 Task: Look for properties where free parking is allowed.
Action: Mouse moved to (891, 112)
Screenshot: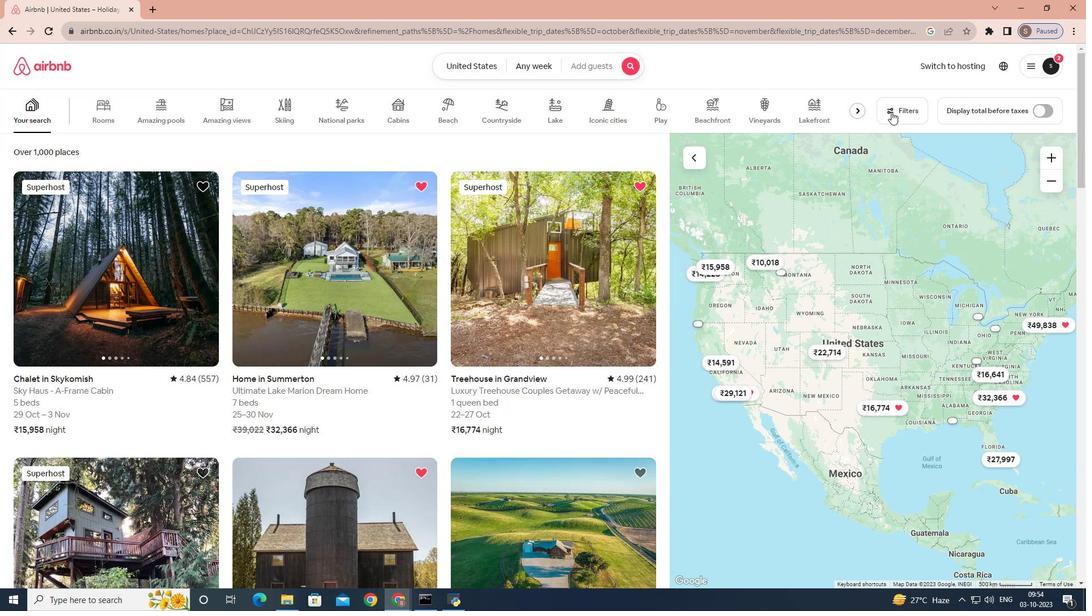 
Action: Mouse pressed left at (891, 112)
Screenshot: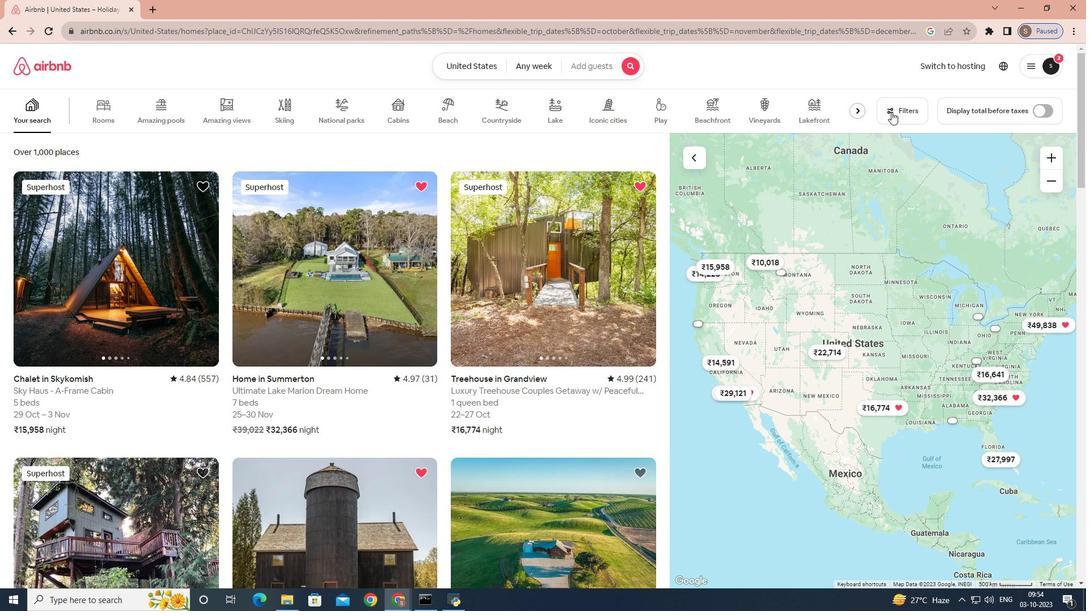 
Action: Mouse moved to (700, 179)
Screenshot: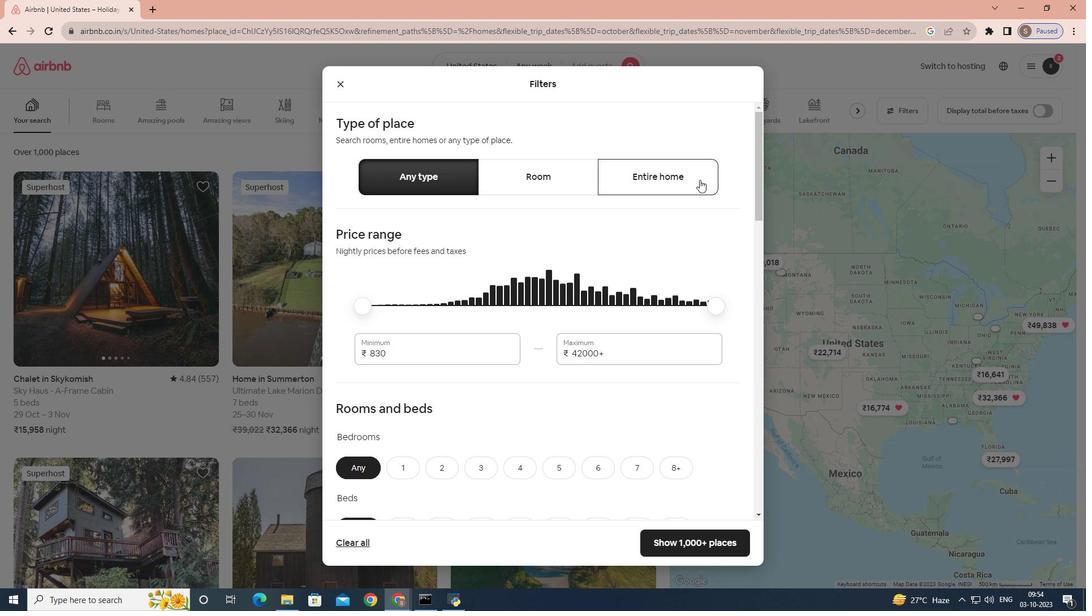 
Action: Mouse pressed left at (700, 179)
Screenshot: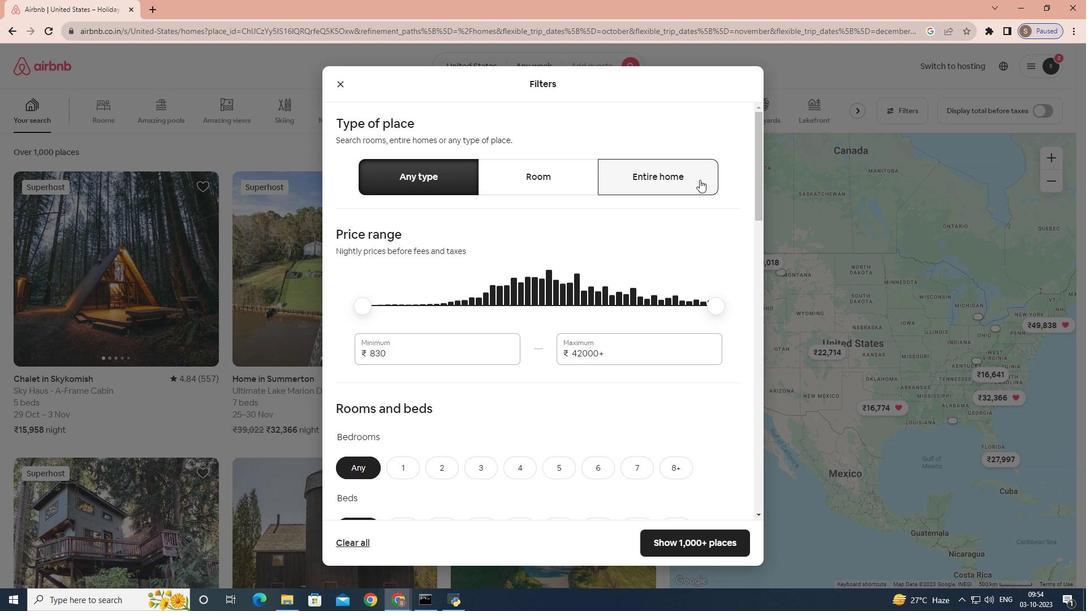 
Action: Mouse moved to (556, 252)
Screenshot: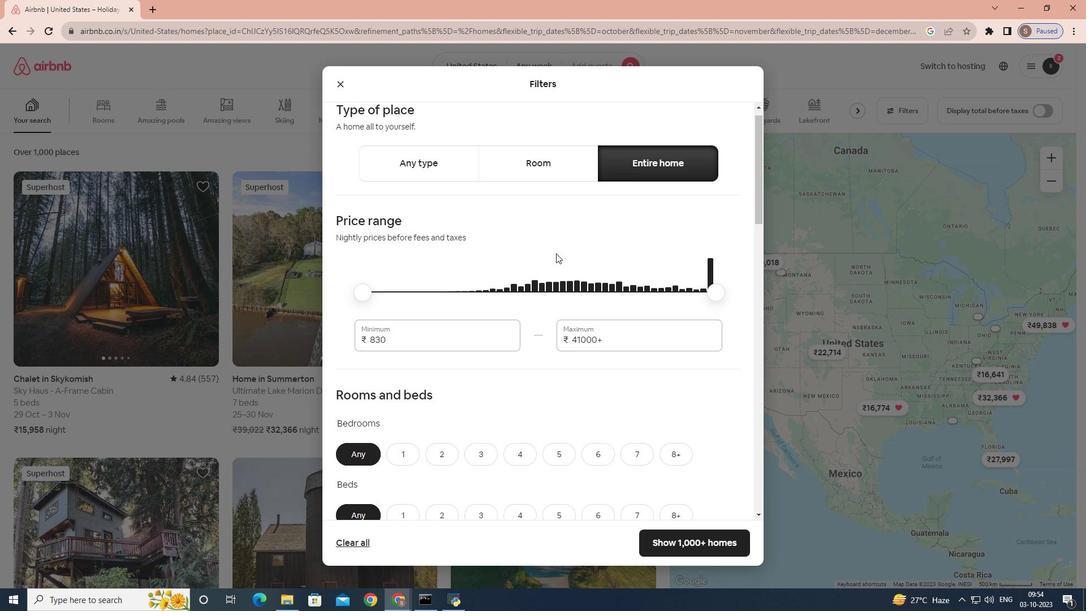 
Action: Mouse scrolled (556, 252) with delta (0, 0)
Screenshot: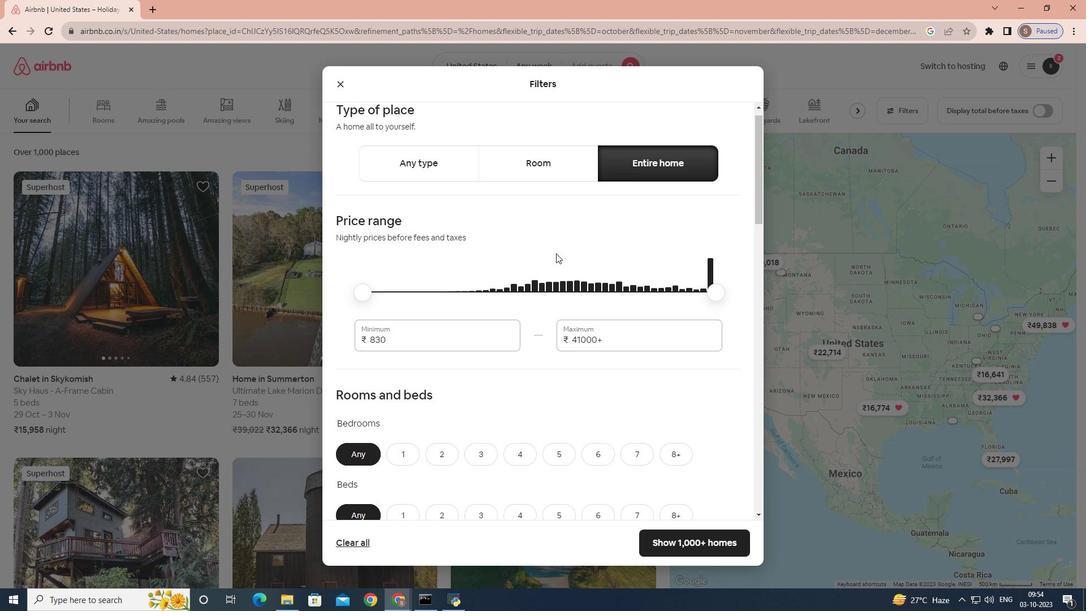 
Action: Mouse scrolled (556, 252) with delta (0, 0)
Screenshot: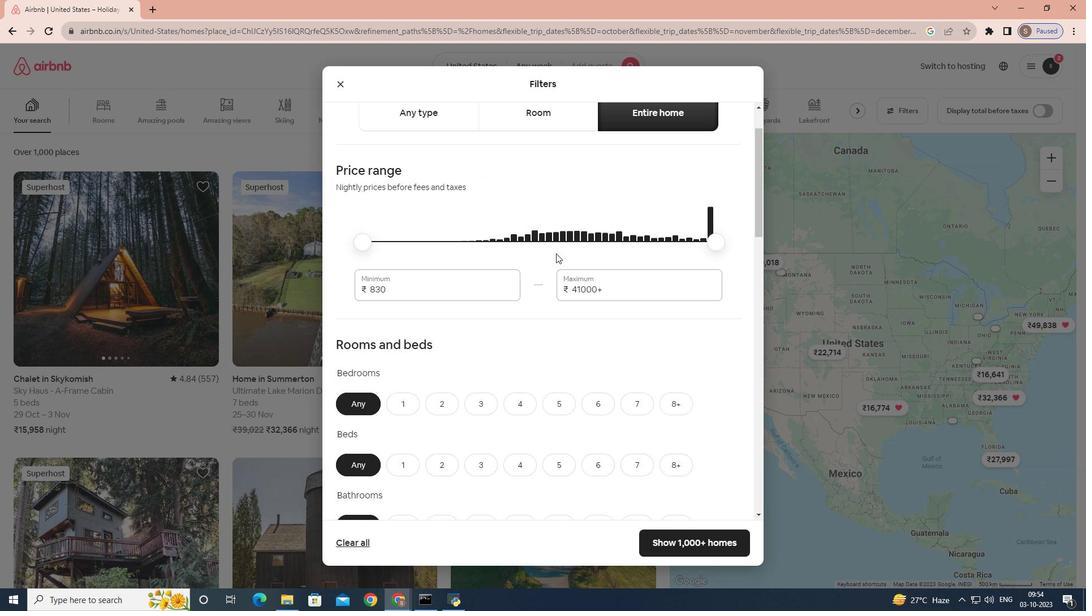 
Action: Mouse scrolled (556, 252) with delta (0, 0)
Screenshot: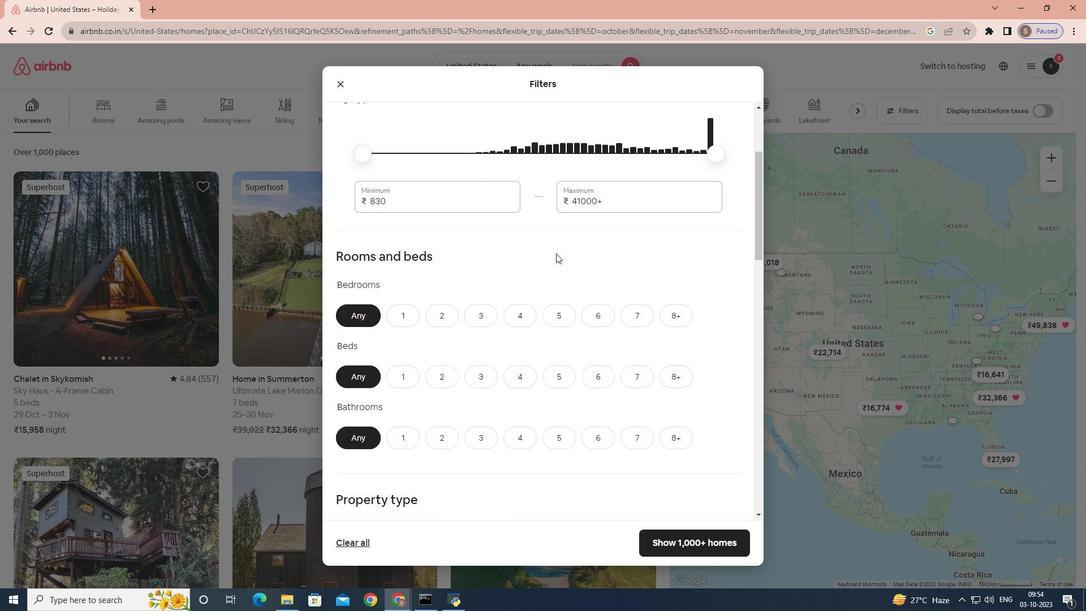 
Action: Mouse moved to (556, 253)
Screenshot: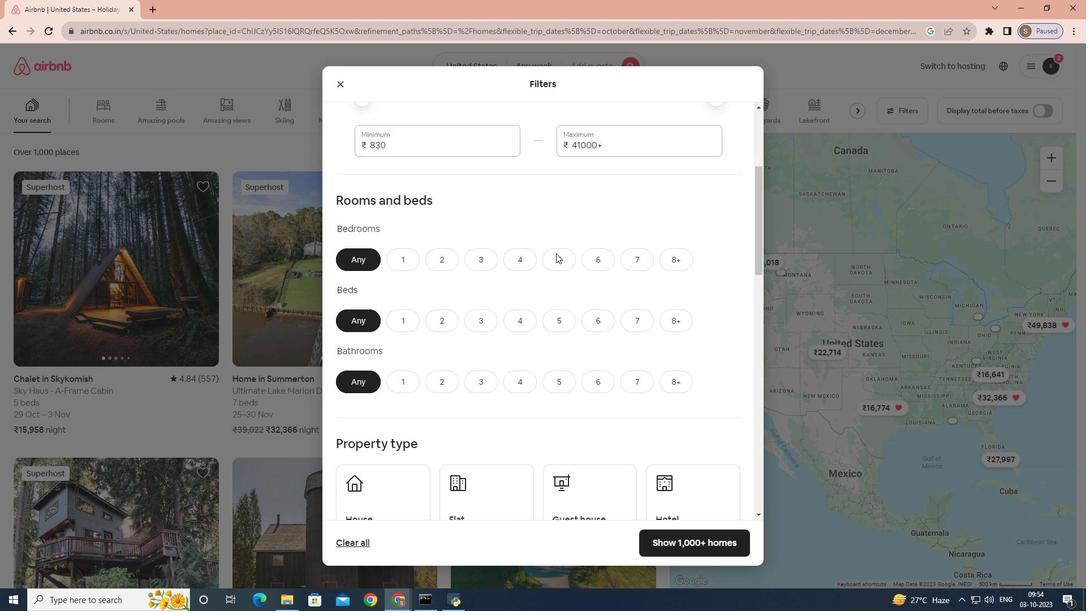 
Action: Mouse scrolled (556, 252) with delta (0, 0)
Screenshot: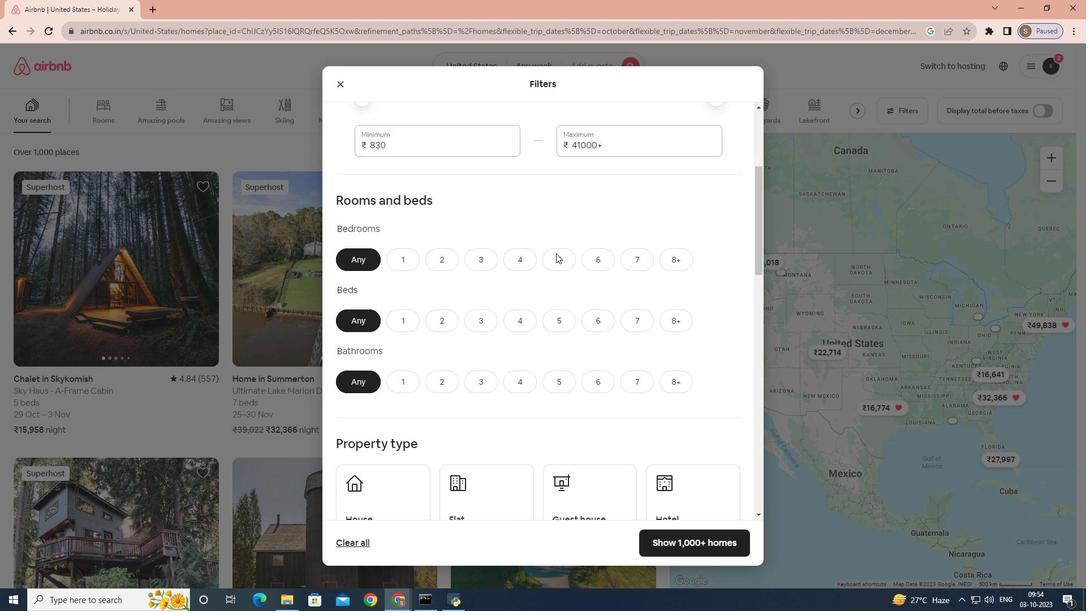 
Action: Mouse scrolled (556, 252) with delta (0, 0)
Screenshot: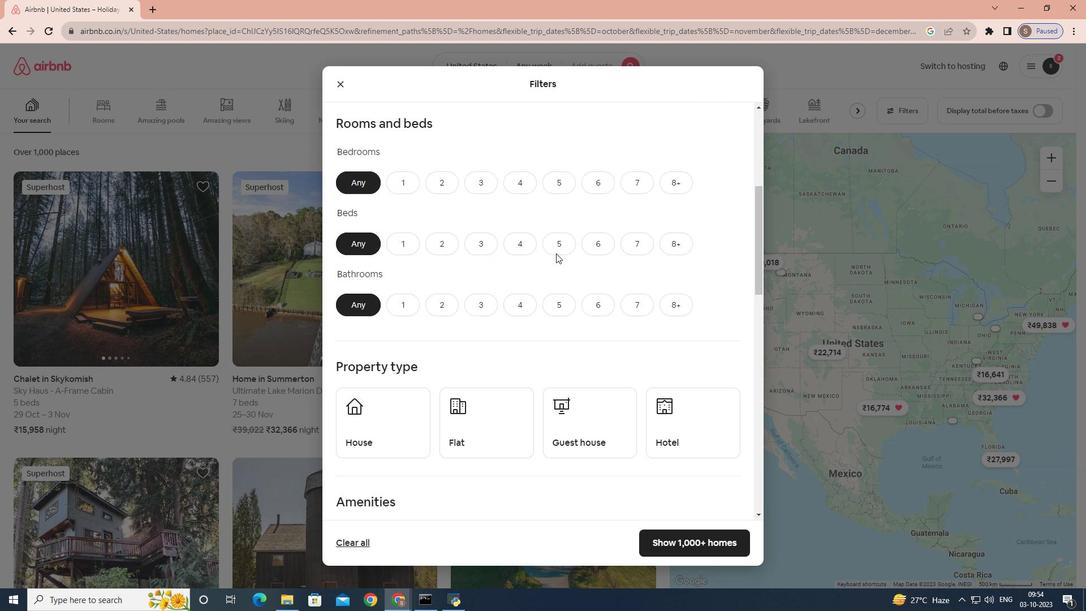 
Action: Mouse scrolled (556, 252) with delta (0, 0)
Screenshot: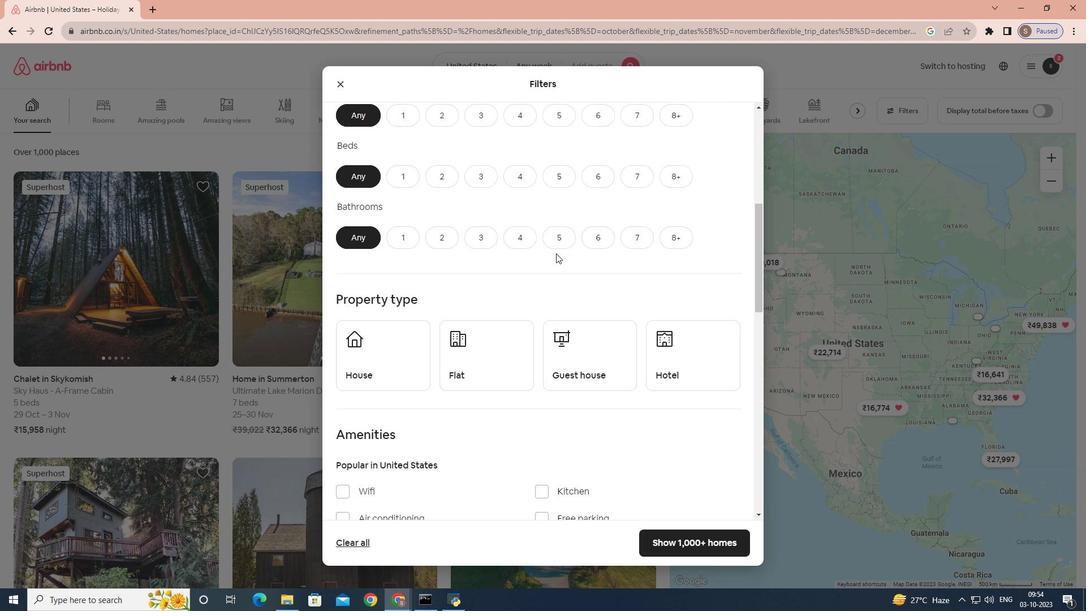
Action: Mouse scrolled (556, 252) with delta (0, 0)
Screenshot: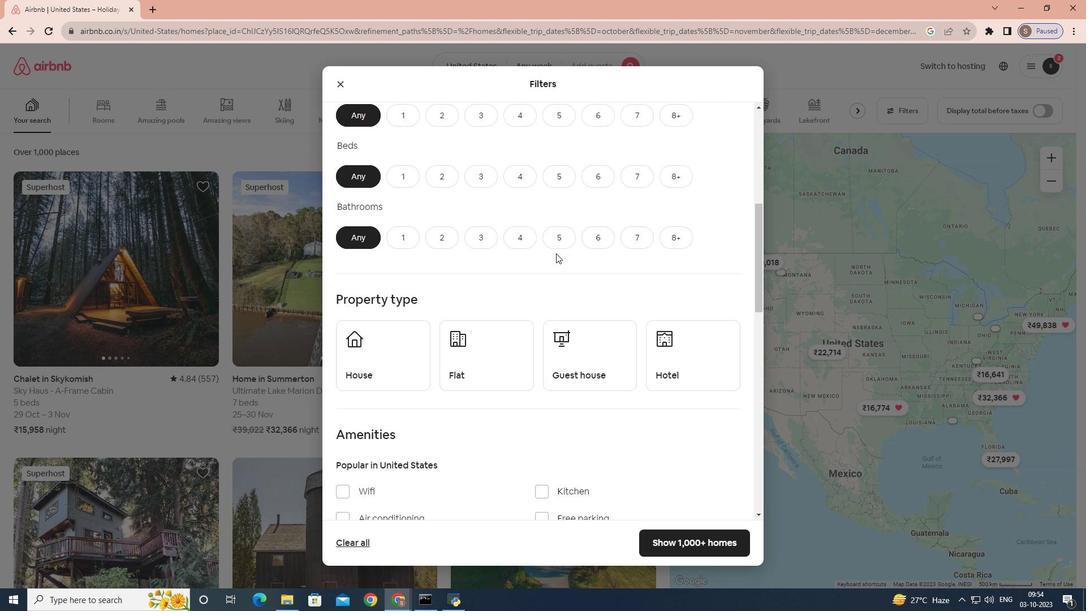 
Action: Mouse scrolled (556, 252) with delta (0, 0)
Screenshot: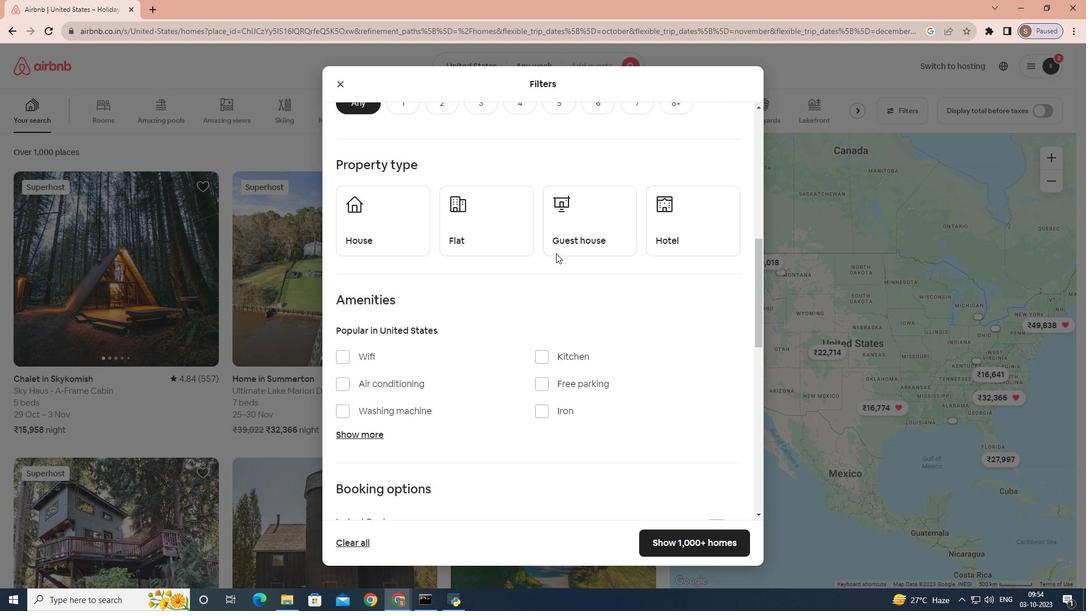 
Action: Mouse scrolled (556, 252) with delta (0, 0)
Screenshot: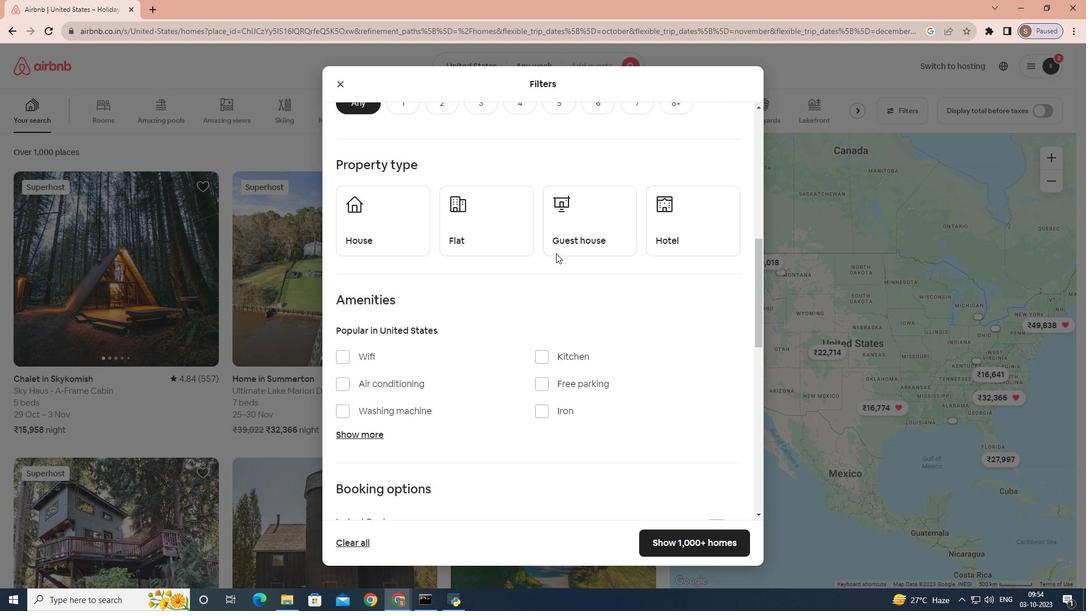 
Action: Mouse scrolled (556, 252) with delta (0, 0)
Screenshot: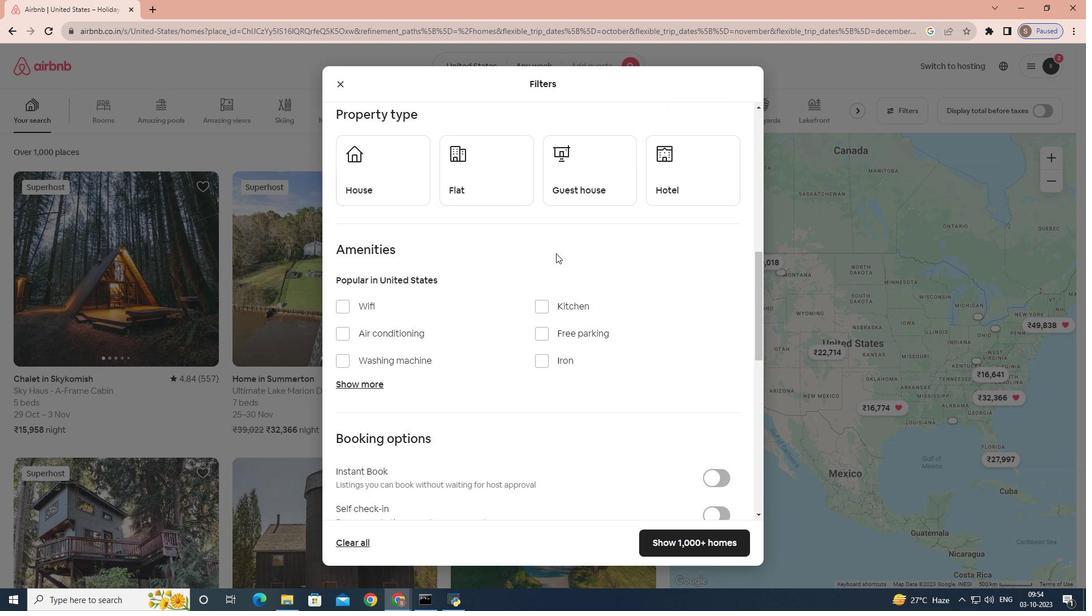 
Action: Mouse moved to (539, 307)
Screenshot: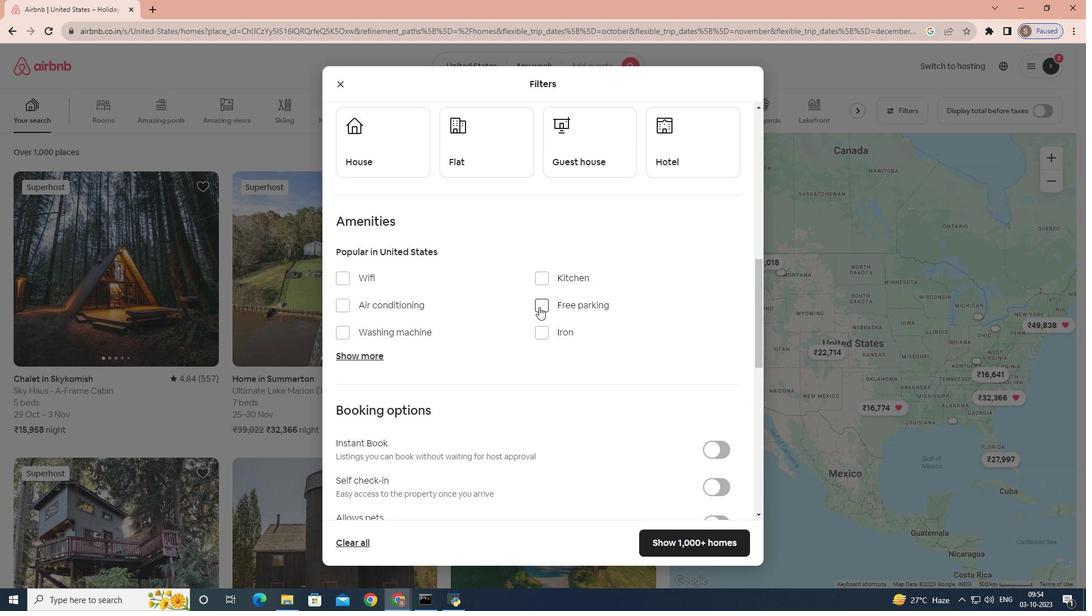 
Action: Mouse pressed left at (539, 307)
Screenshot: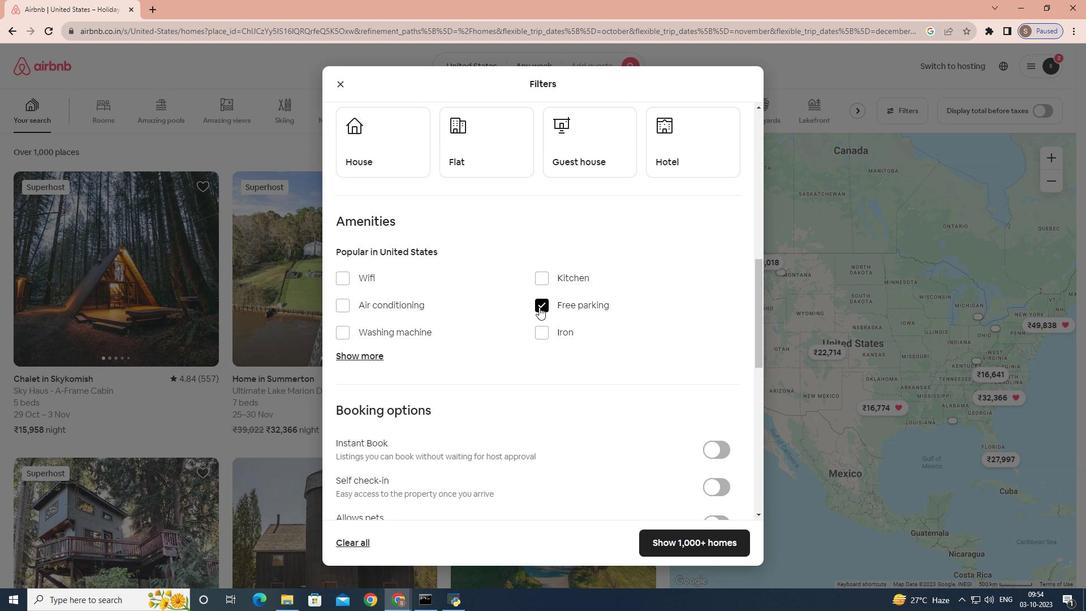 
Action: Mouse moved to (649, 534)
Screenshot: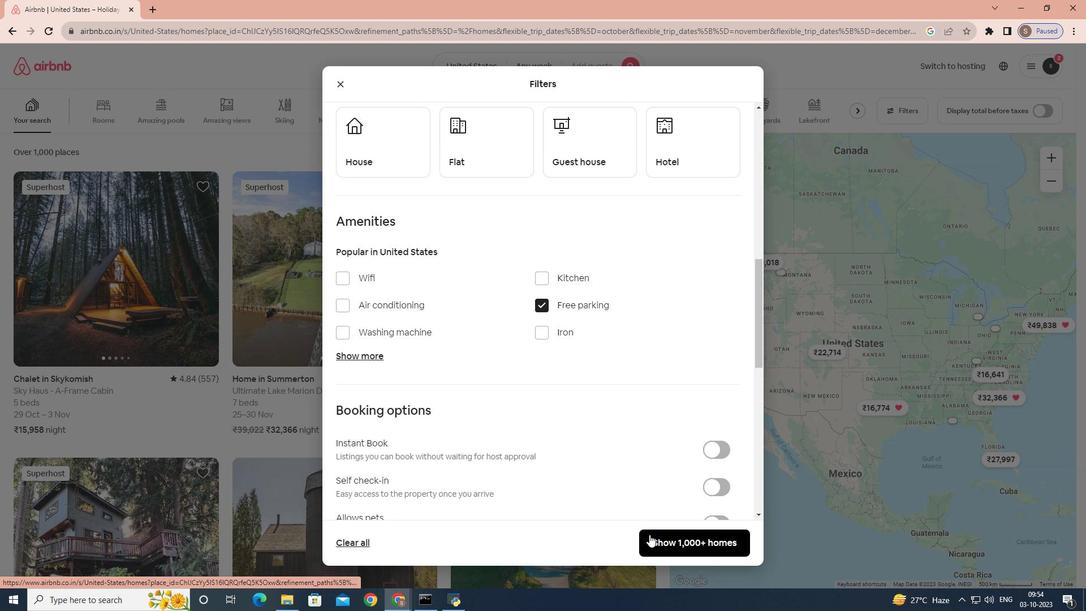 
Action: Mouse pressed left at (649, 534)
Screenshot: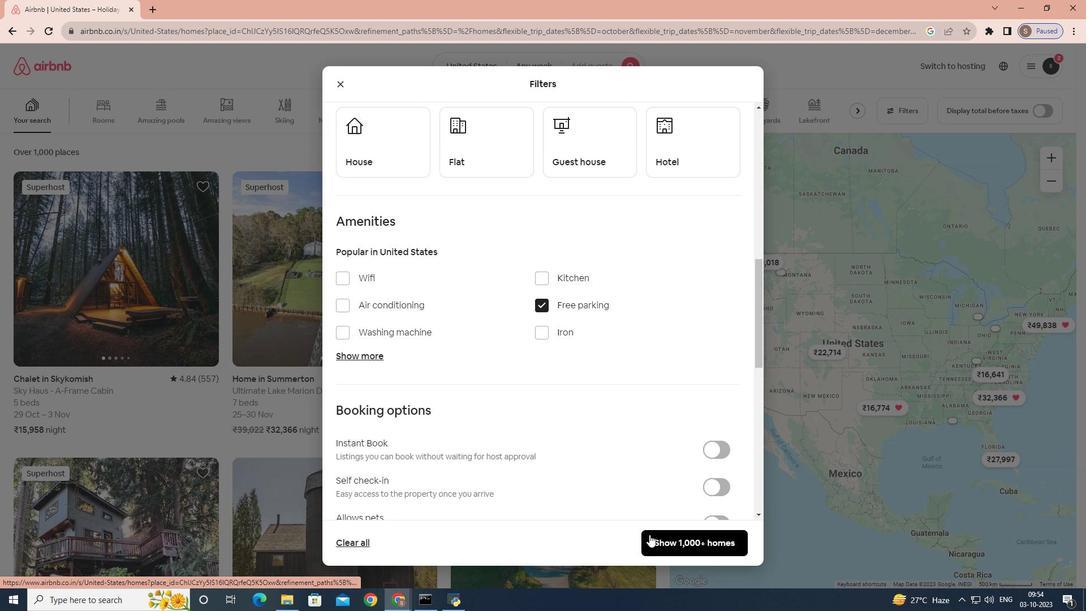 
Action: Mouse moved to (646, 534)
Screenshot: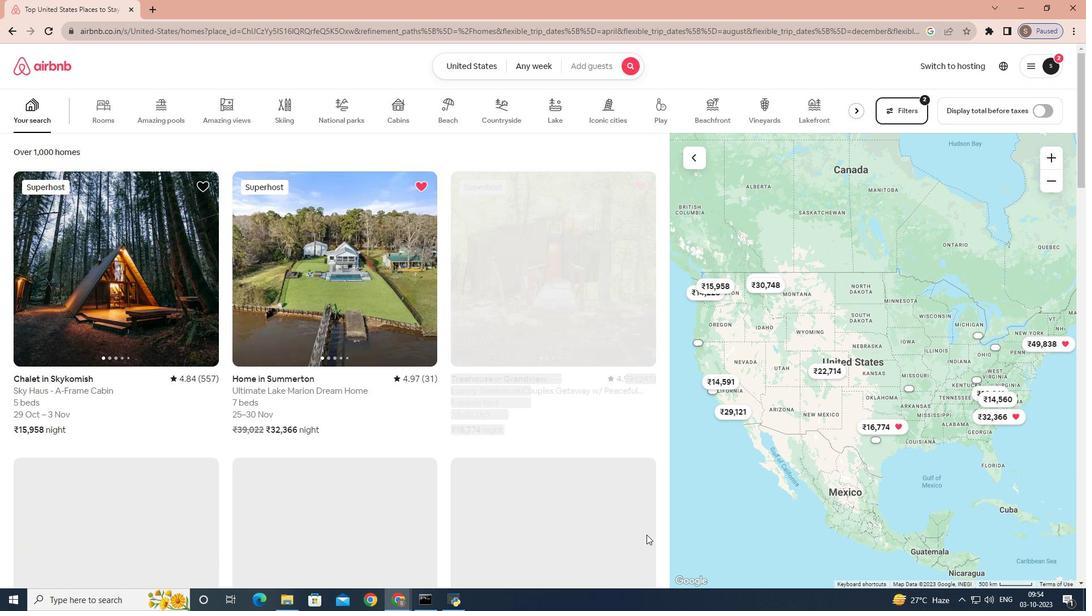 
